 Task: Find available flights from New Delhi.
Action: Mouse pressed left at (196, 295)
Screenshot: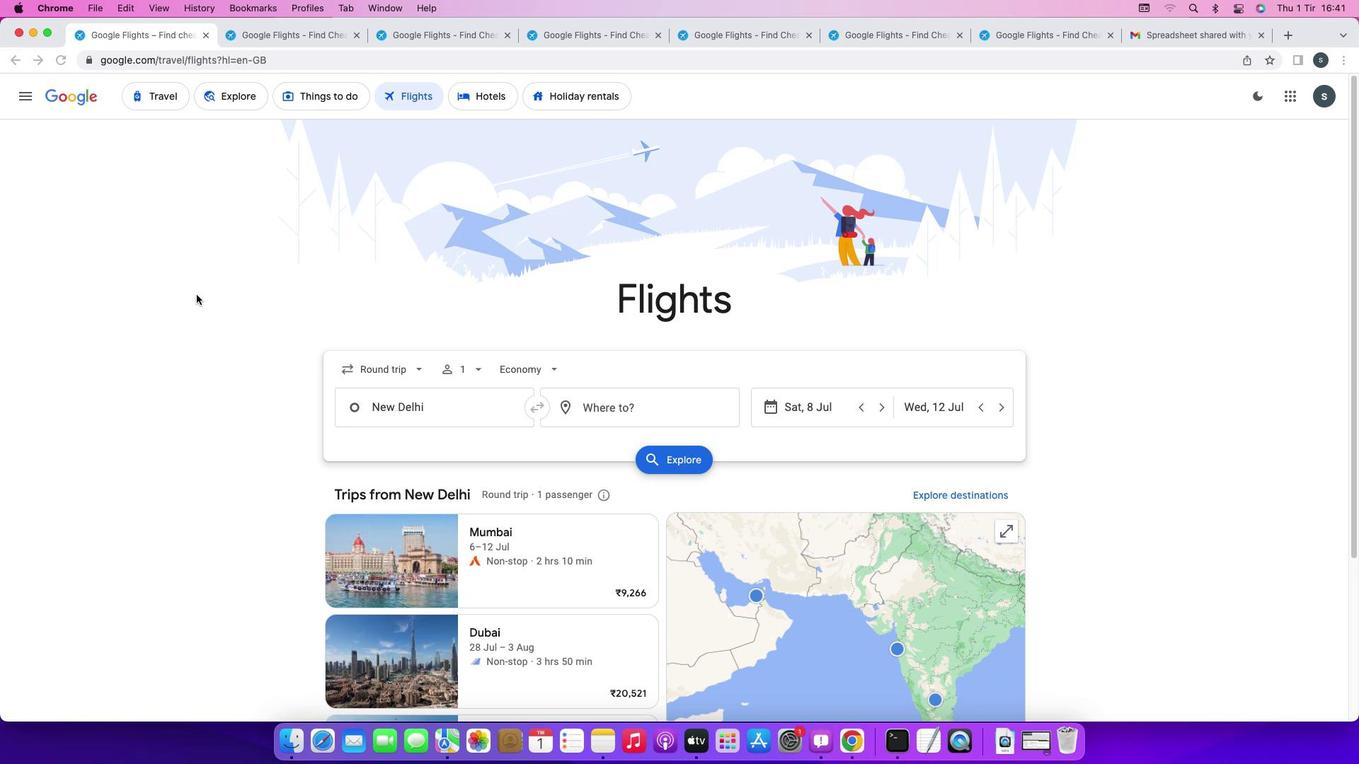 
Action: Mouse moved to (237, 343)
Screenshot: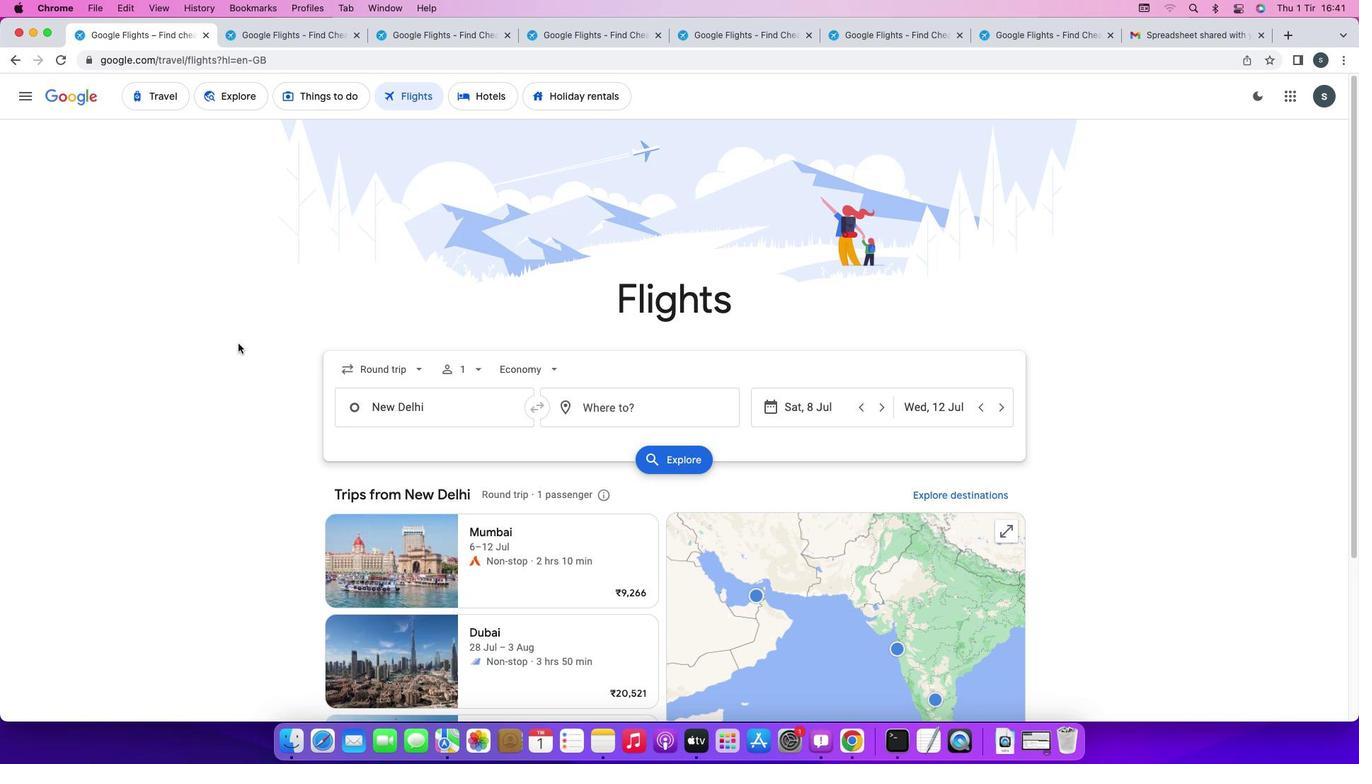 
Action: Mouse scrolled (237, 343) with delta (0, 0)
Screenshot: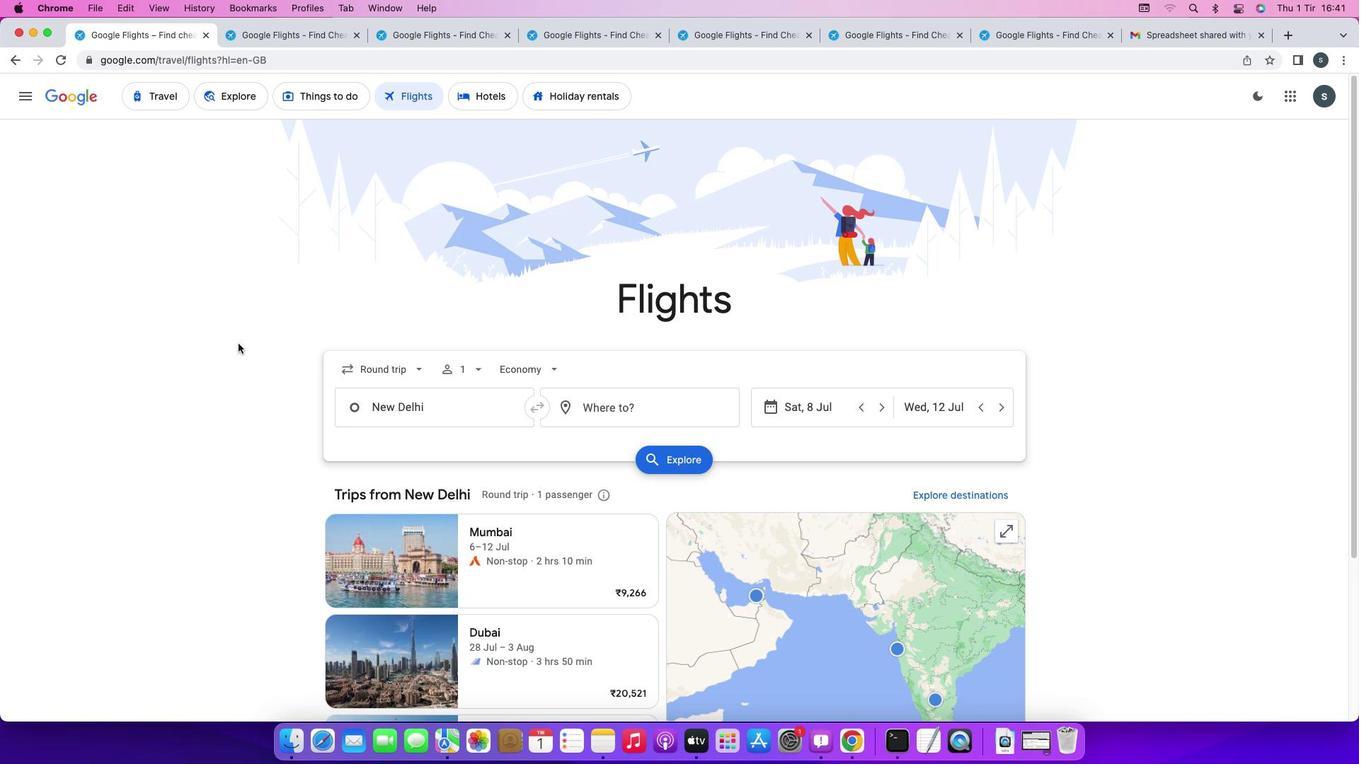 
Action: Mouse scrolled (237, 343) with delta (0, 0)
Screenshot: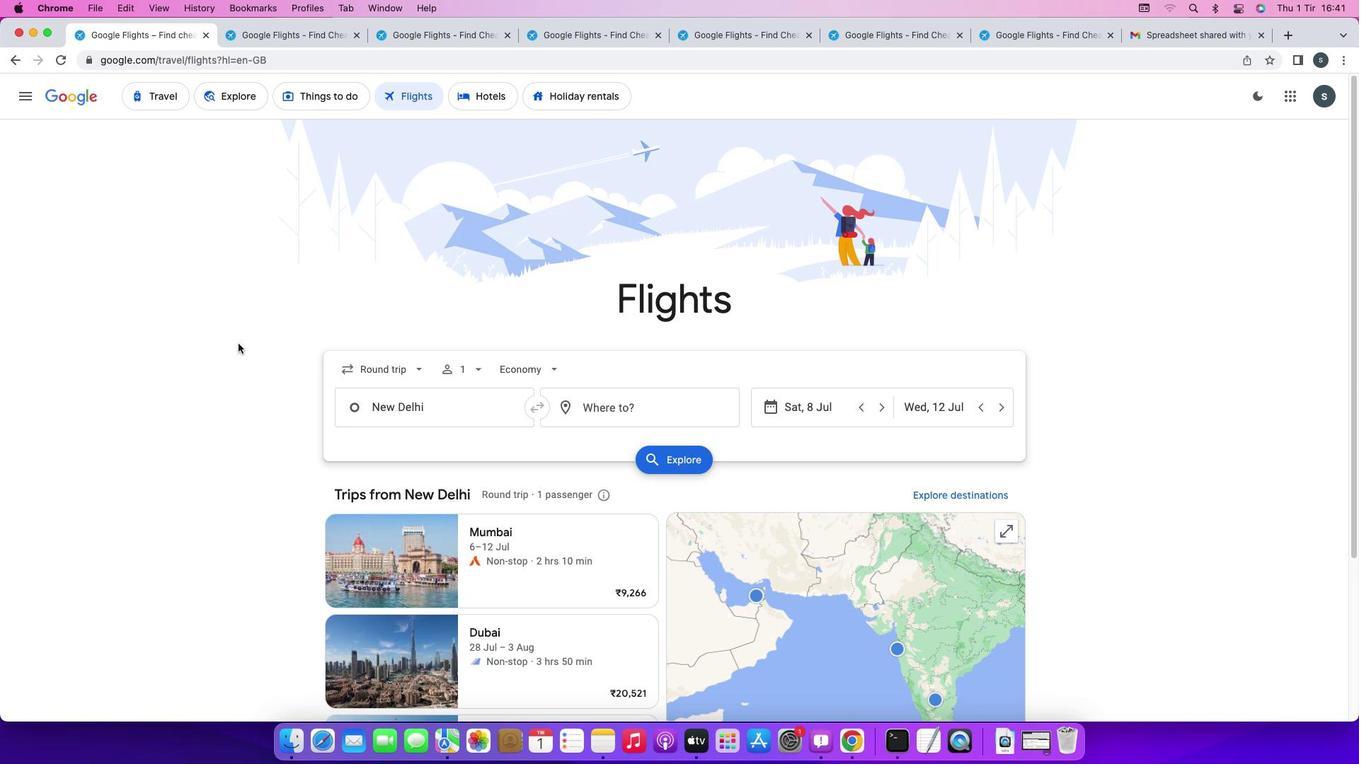 
Action: Mouse scrolled (237, 343) with delta (0, -2)
Screenshot: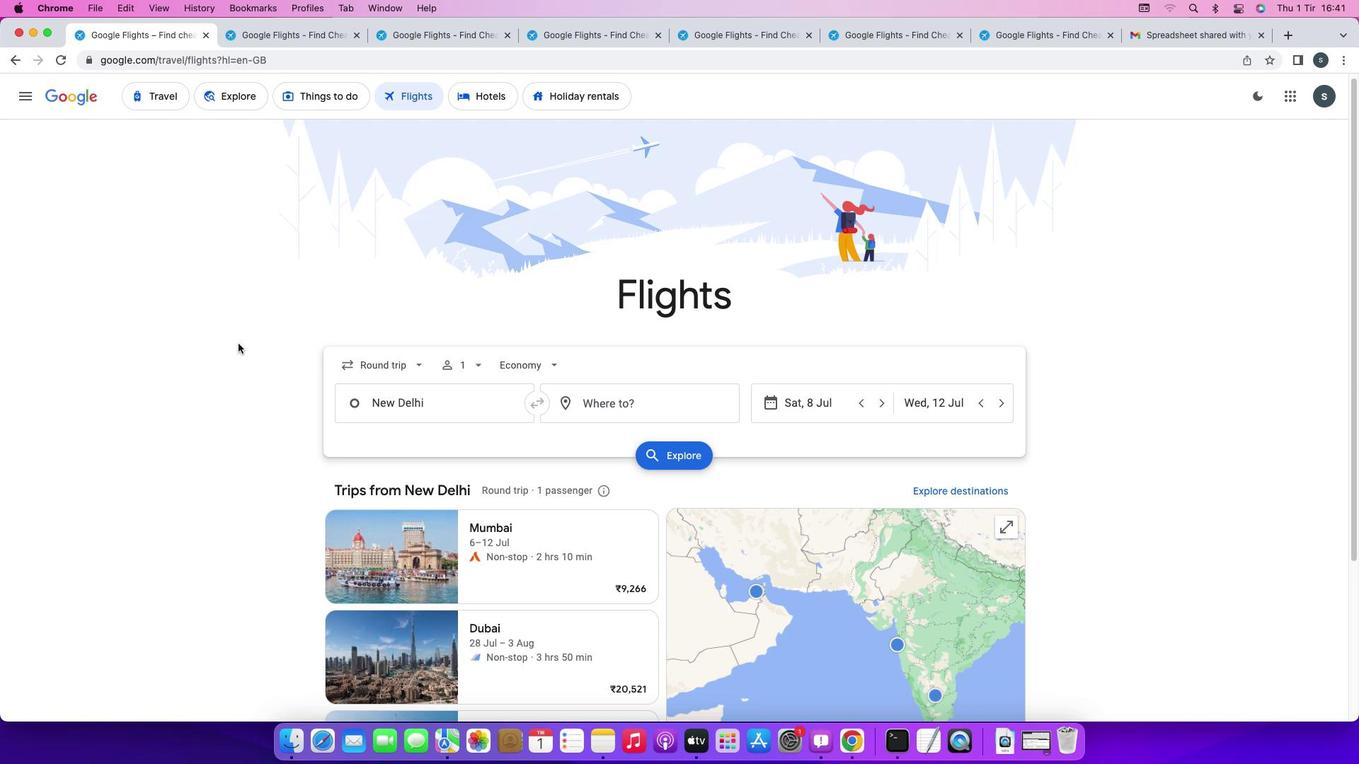 
Action: Mouse scrolled (237, 343) with delta (0, -2)
Screenshot: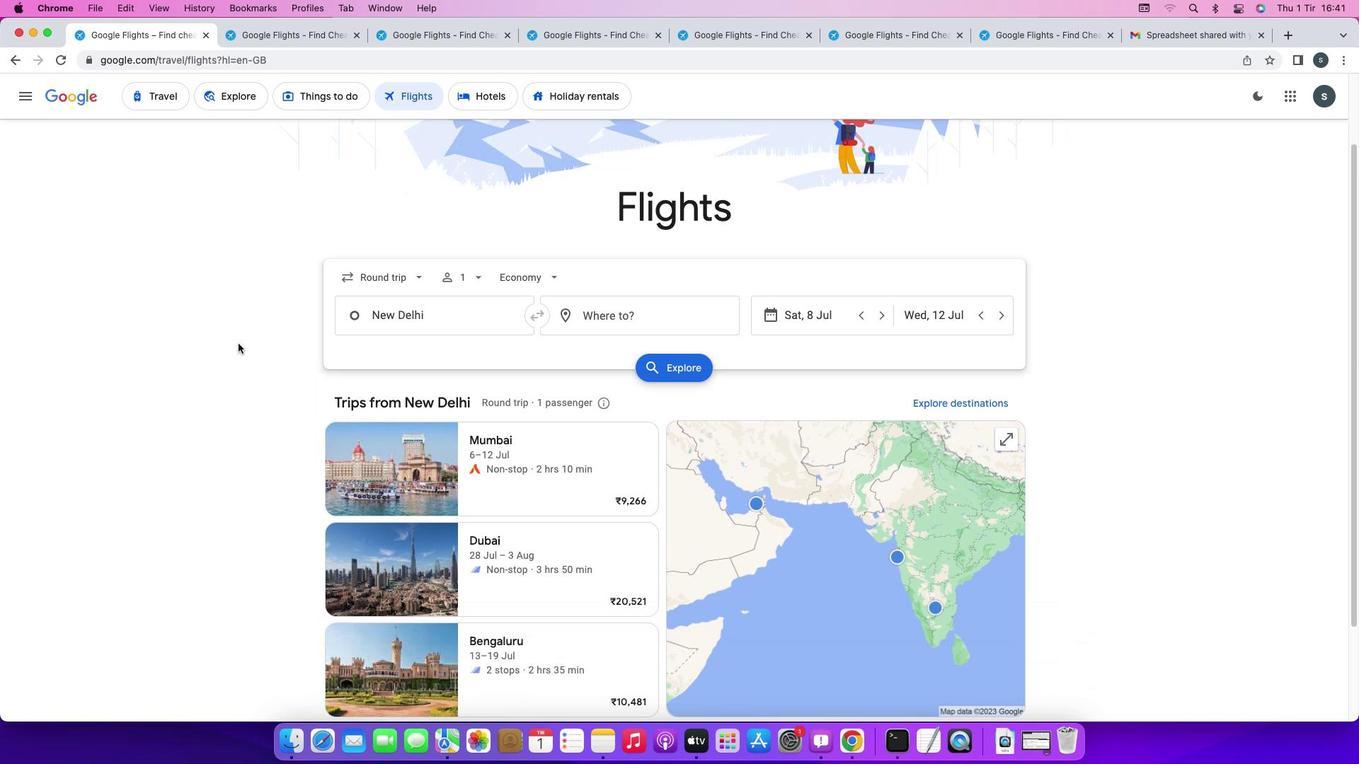 
Action: Mouse scrolled (237, 343) with delta (0, 0)
Screenshot: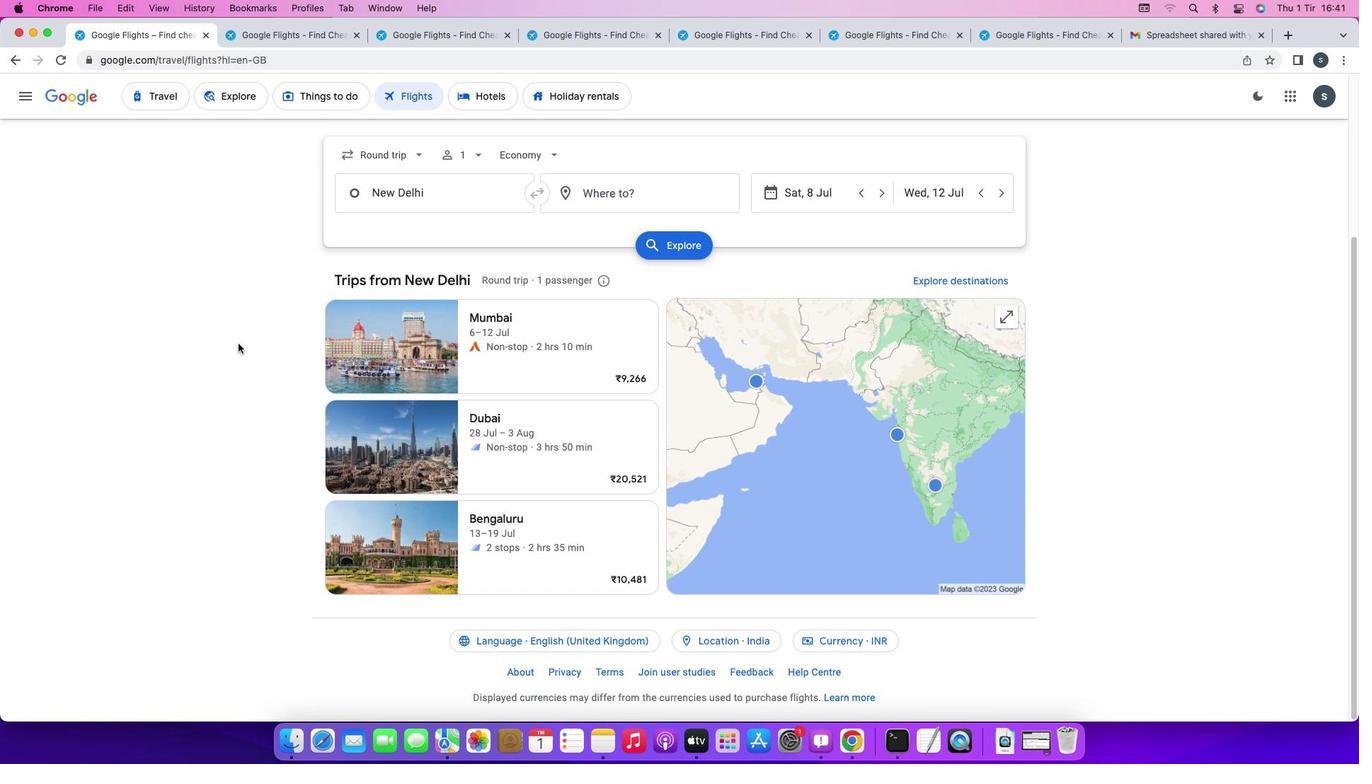 
Action: Mouse scrolled (237, 343) with delta (0, 0)
Screenshot: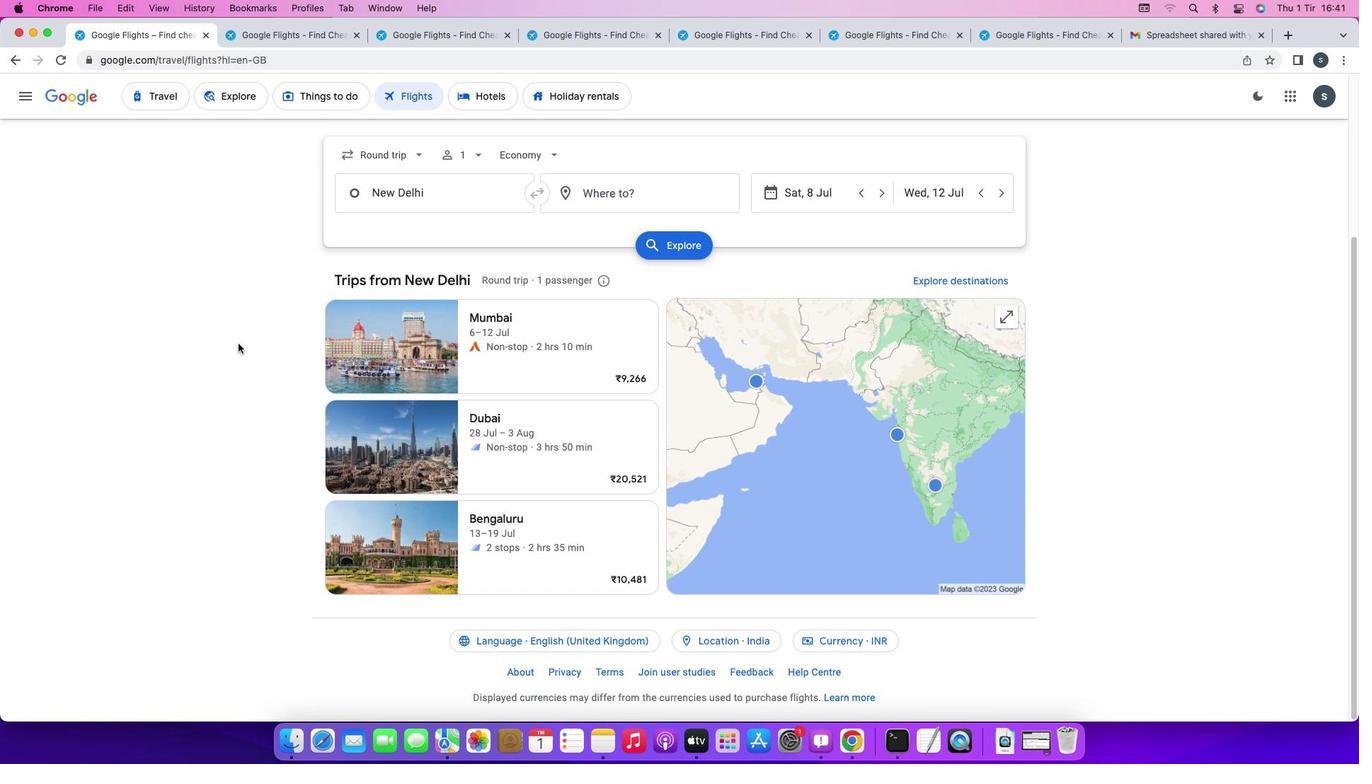 
Action: Mouse scrolled (237, 343) with delta (0, -1)
Screenshot: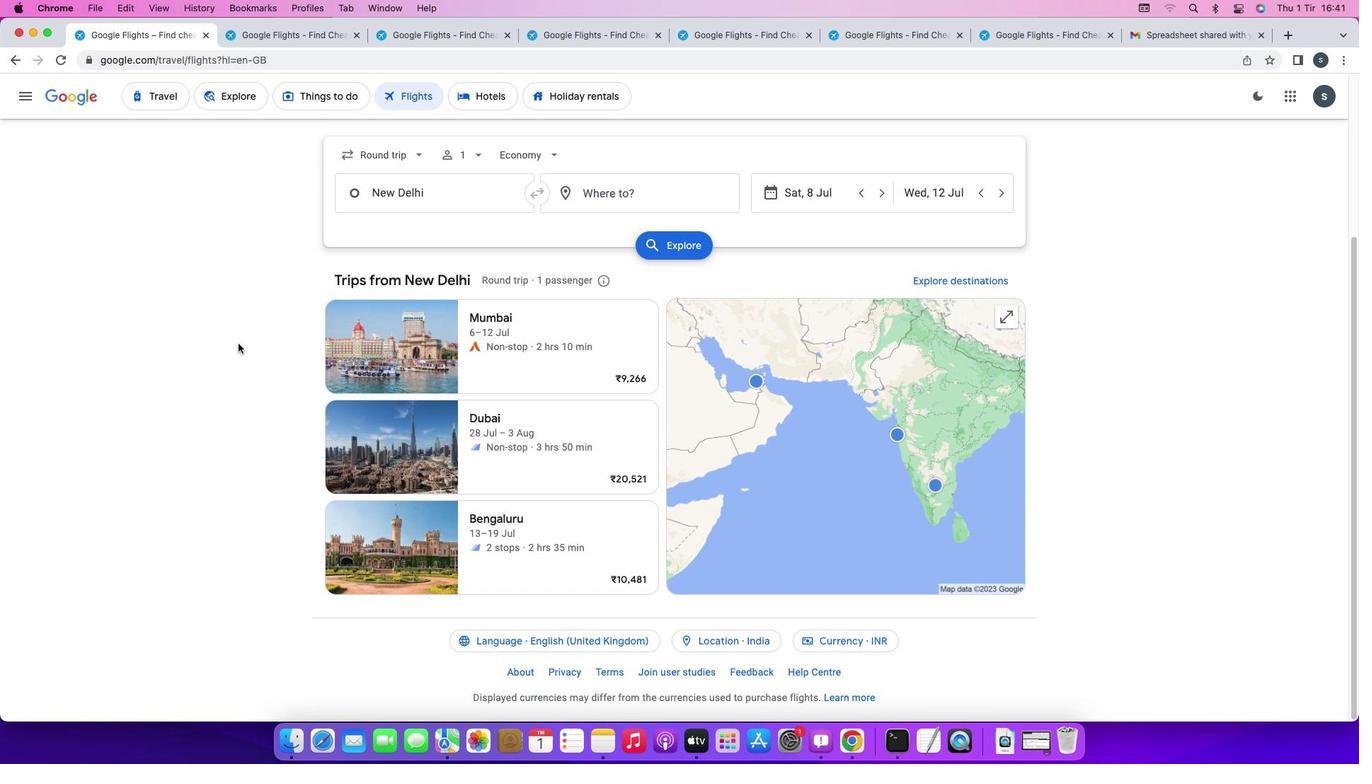 
Action: Mouse moved to (513, 639)
Screenshot: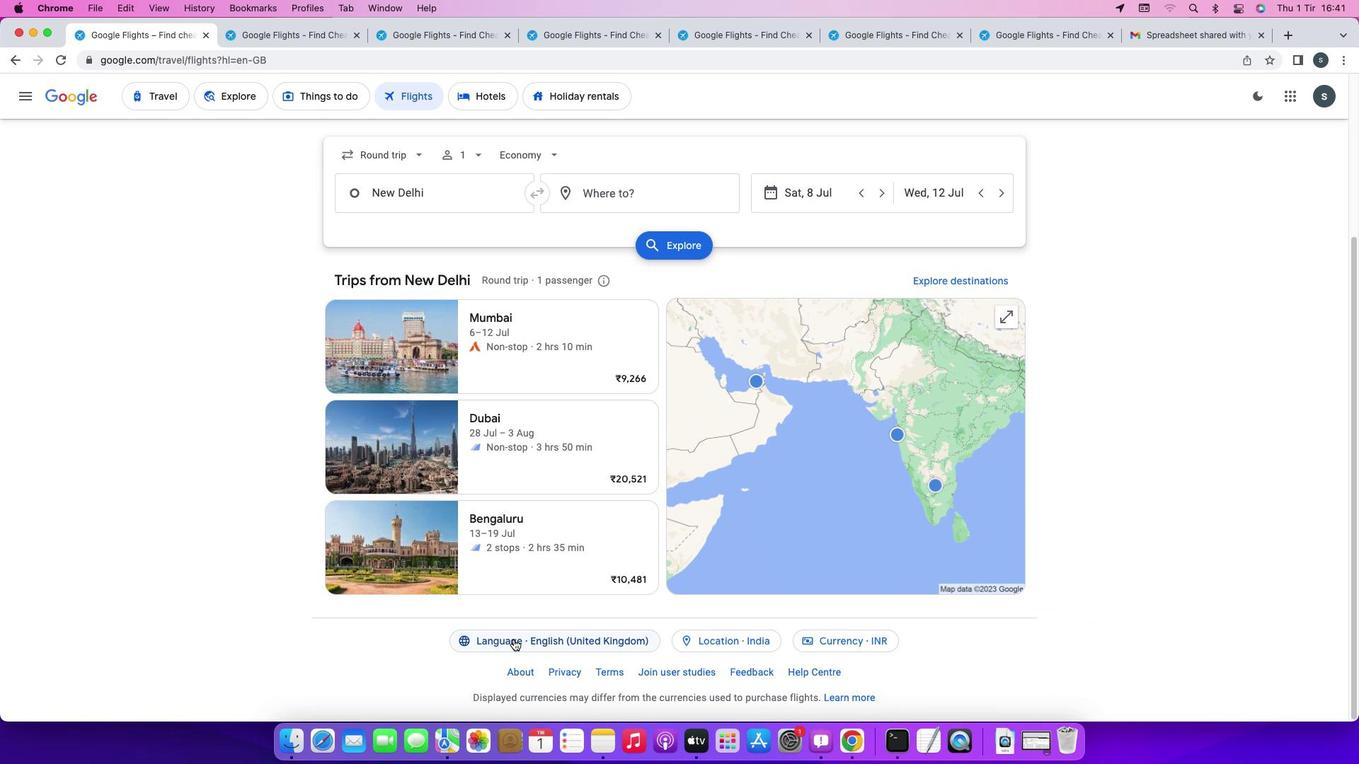 
Action: Mouse pressed left at (513, 639)
Screenshot: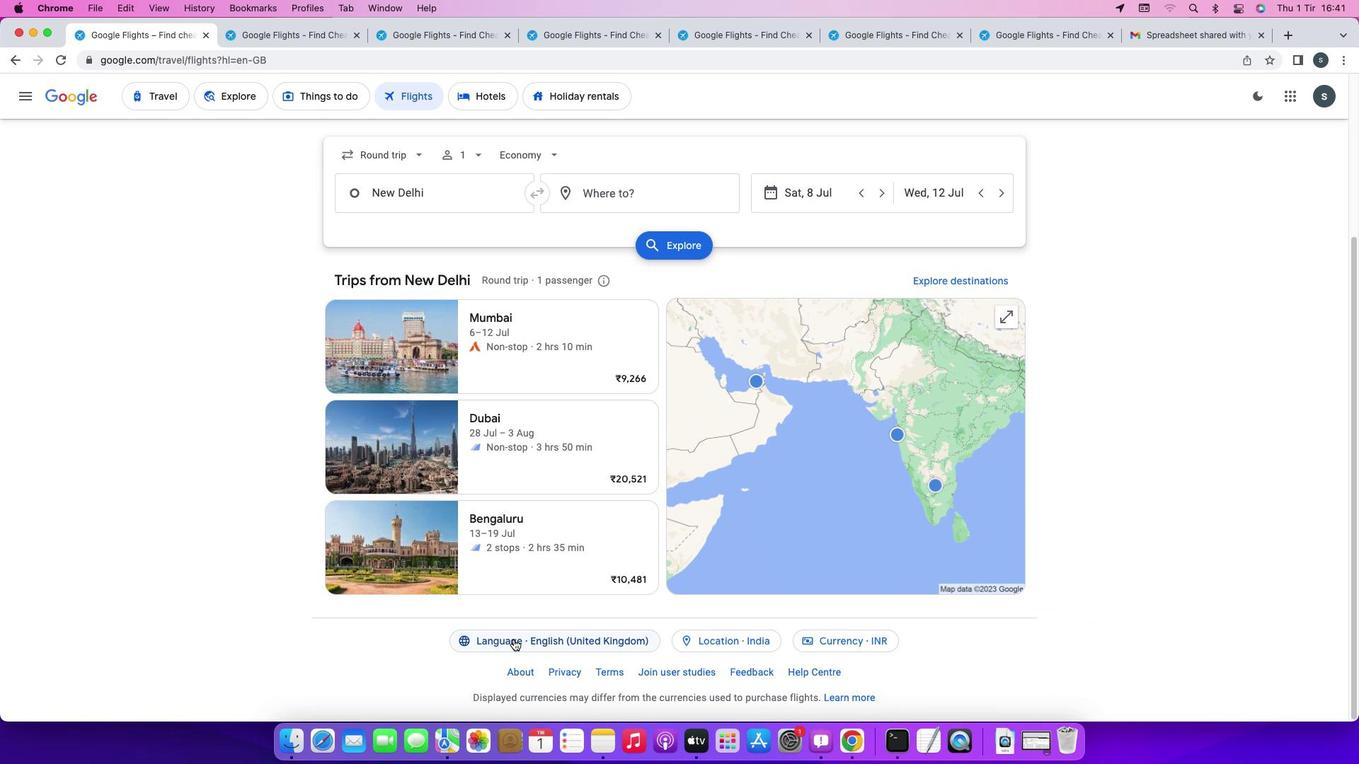 
Action: Mouse moved to (667, 495)
Screenshot: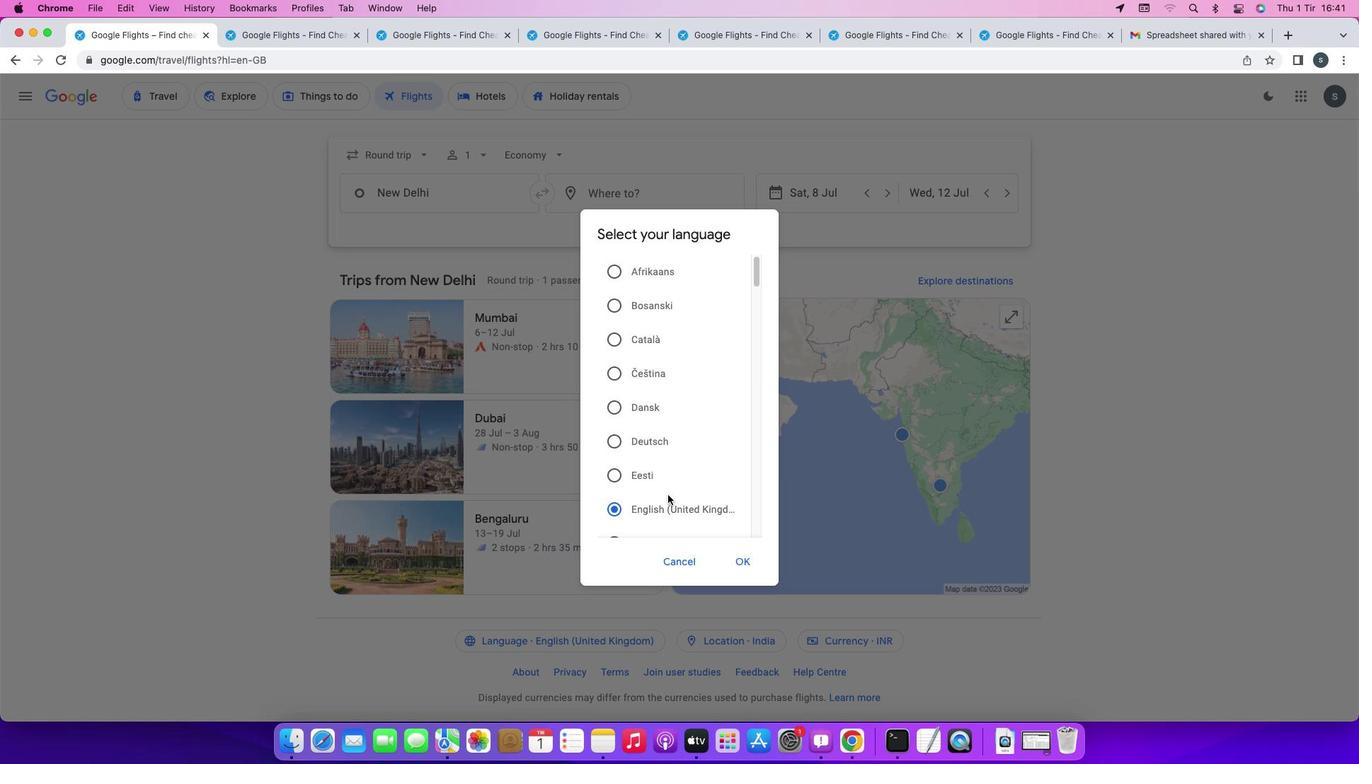 
Action: Mouse scrolled (667, 495) with delta (0, 0)
Screenshot: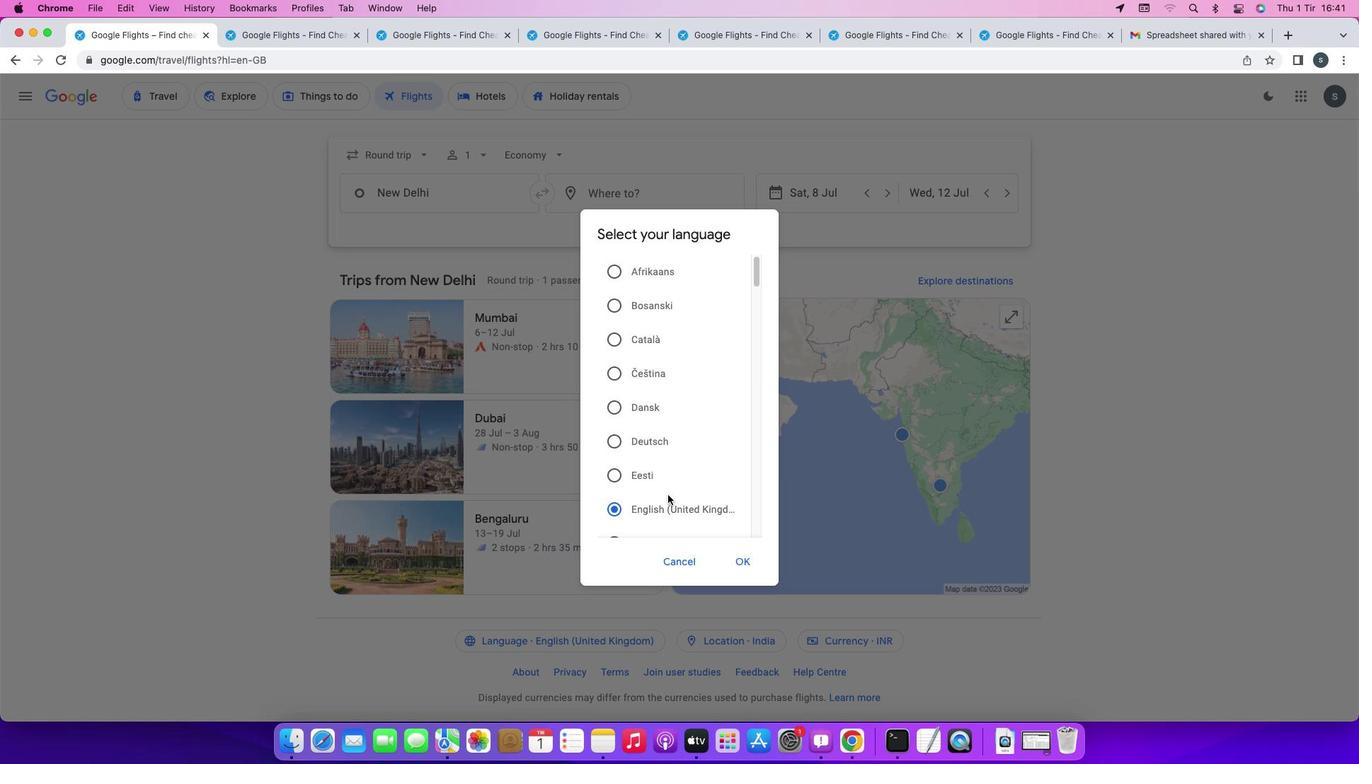
Action: Mouse scrolled (667, 495) with delta (0, 0)
Screenshot: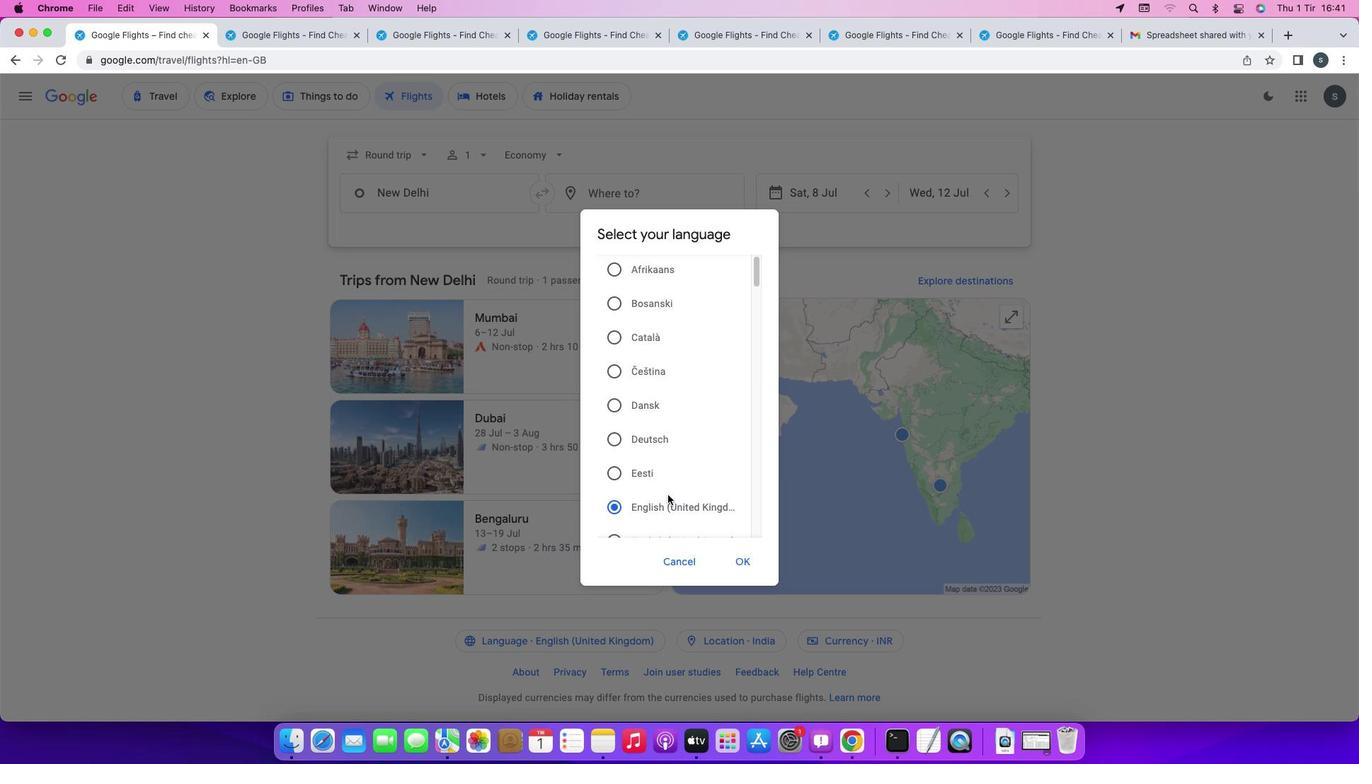 
Action: Mouse scrolled (667, 495) with delta (0, -1)
Screenshot: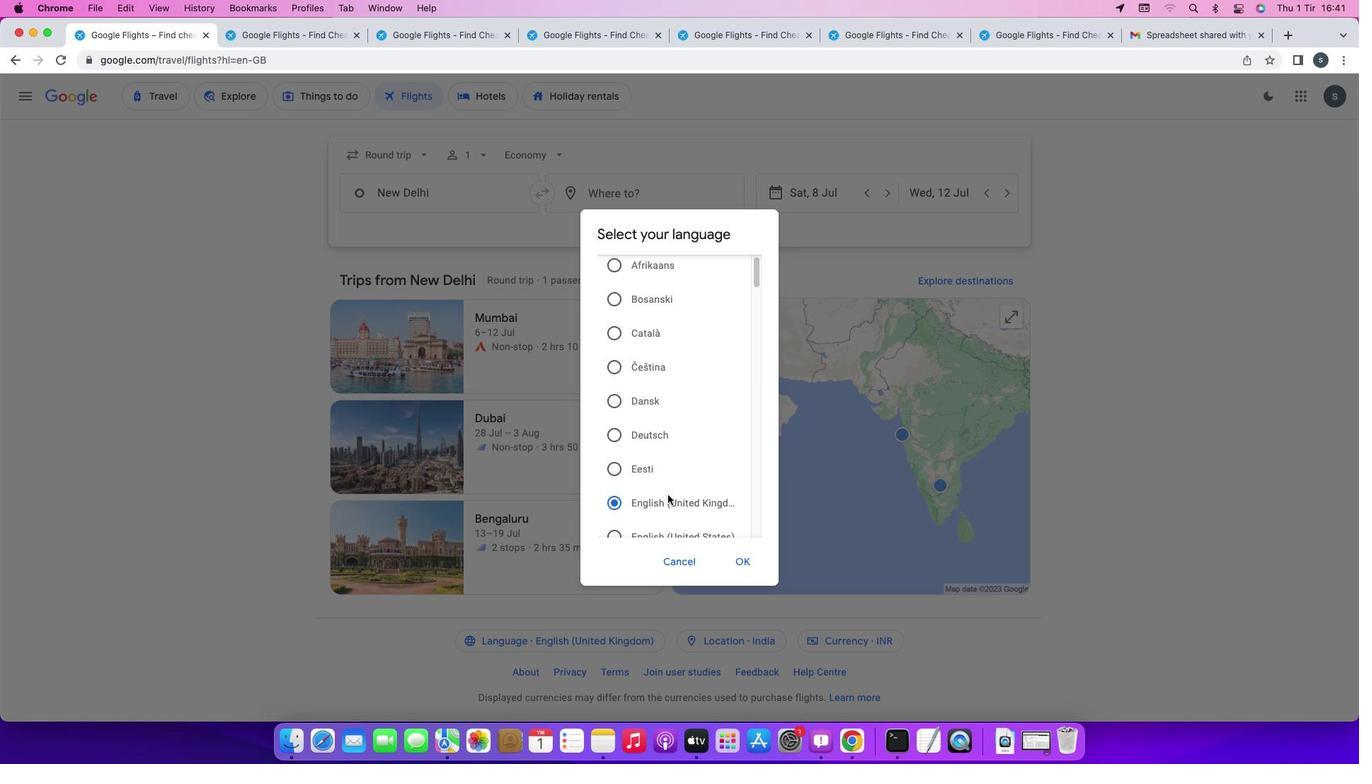 
Action: Mouse moved to (614, 455)
Screenshot: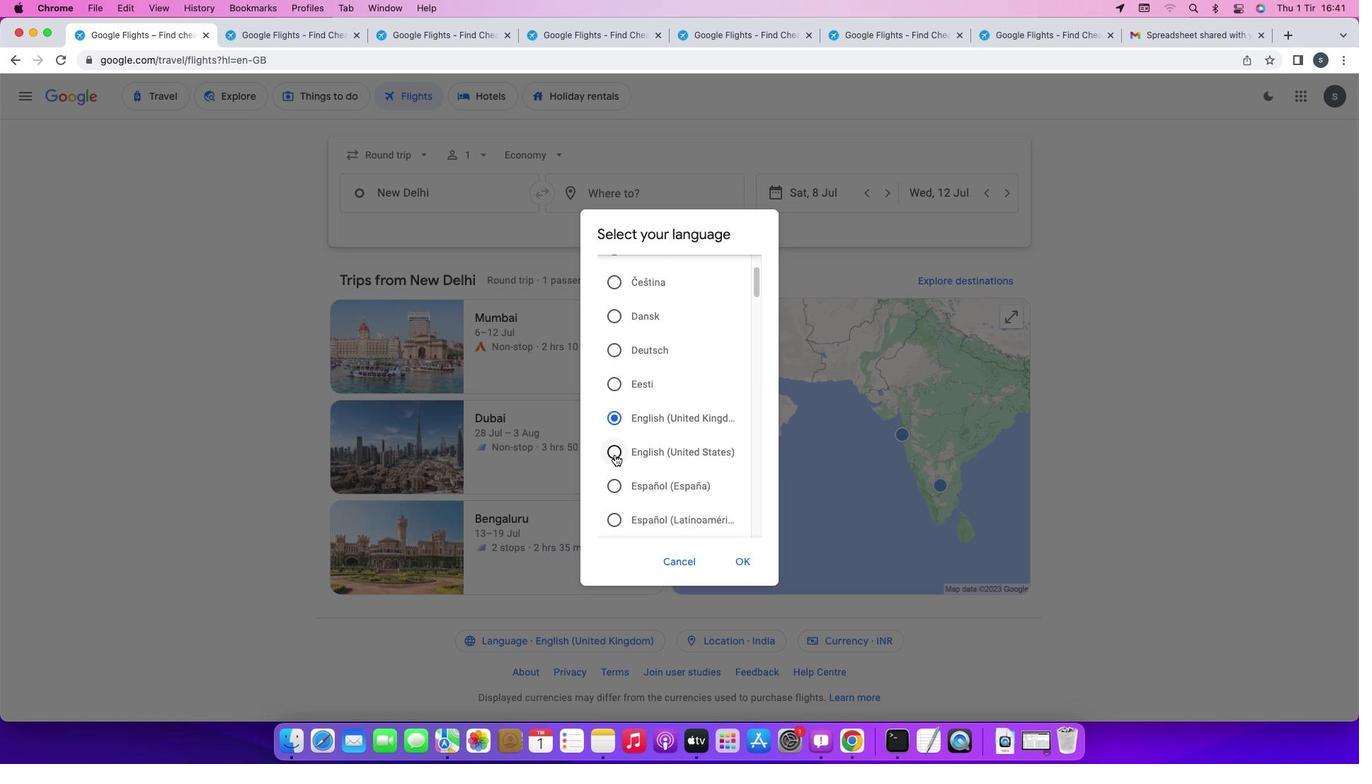 
Action: Mouse pressed left at (614, 455)
Screenshot: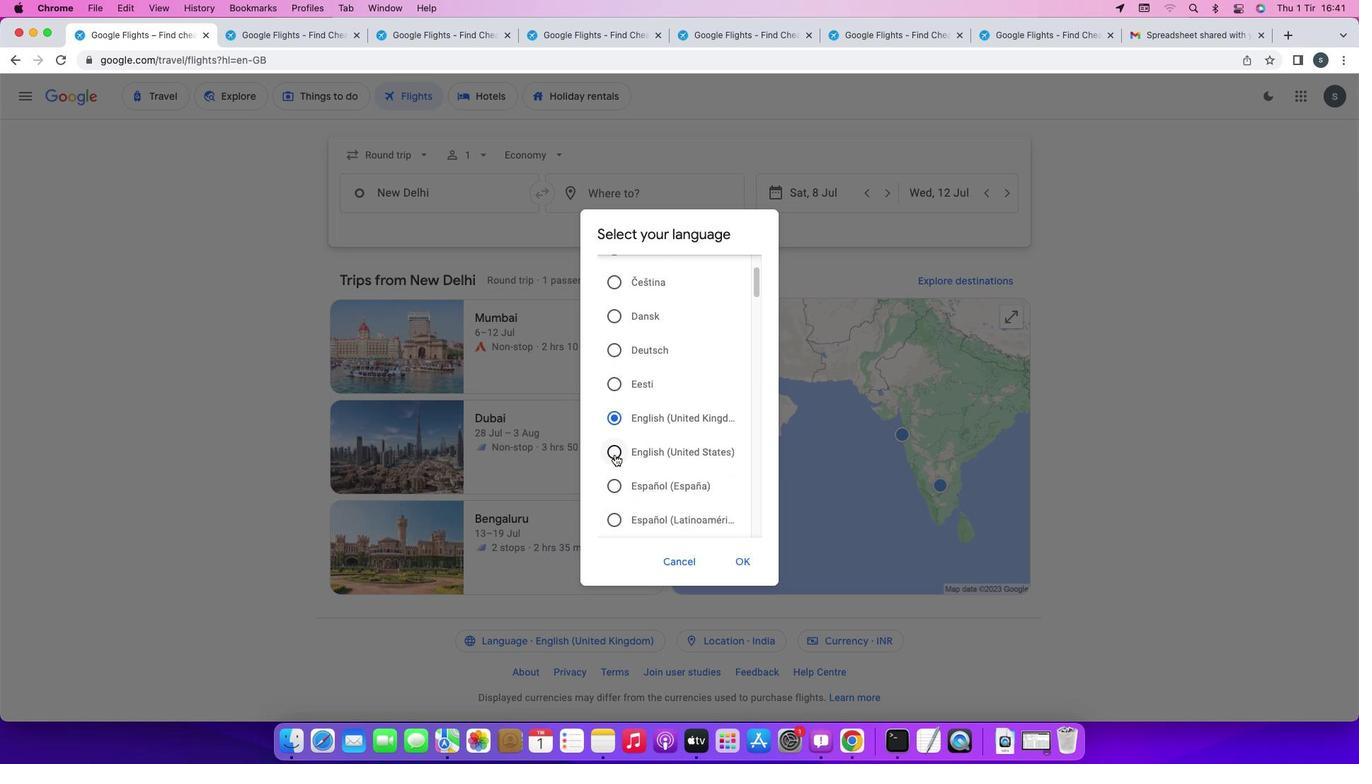 
Action: Mouse moved to (739, 562)
Screenshot: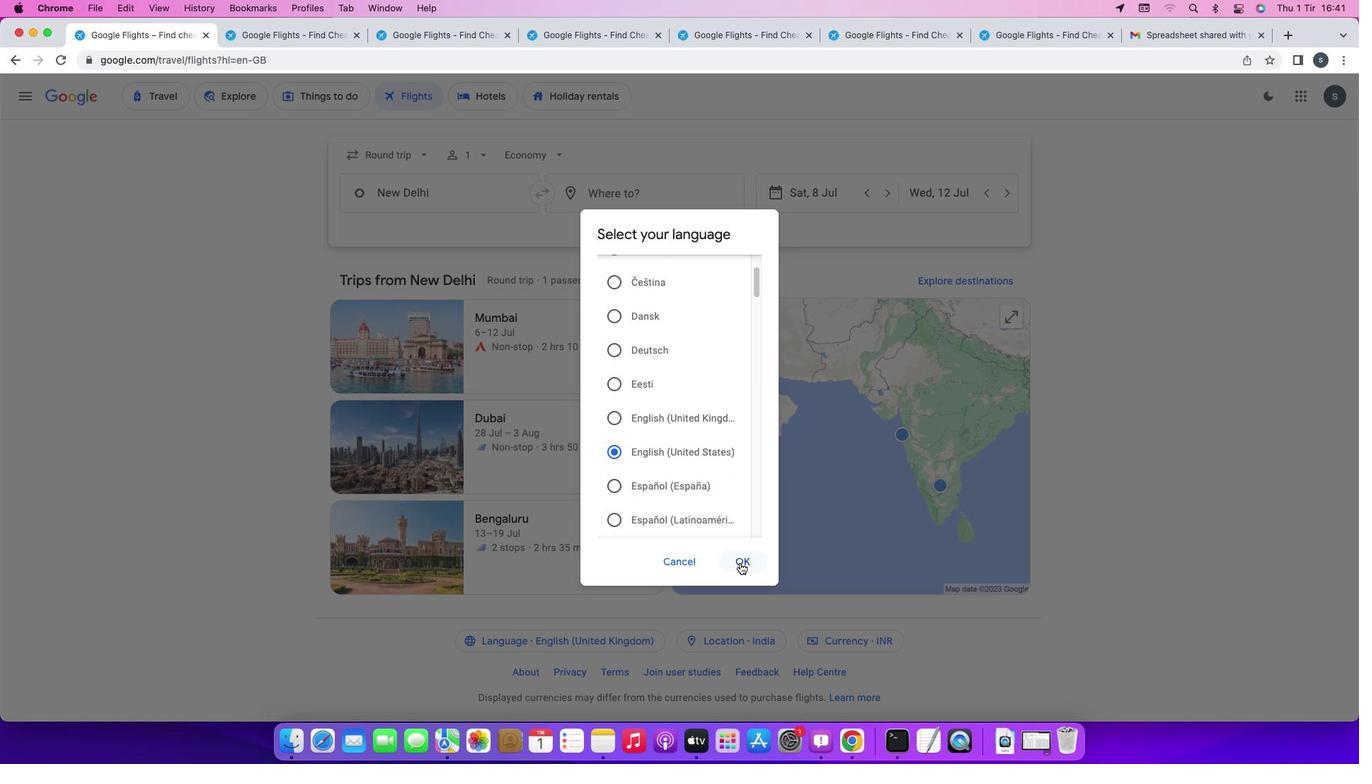 
Action: Mouse pressed left at (739, 562)
Screenshot: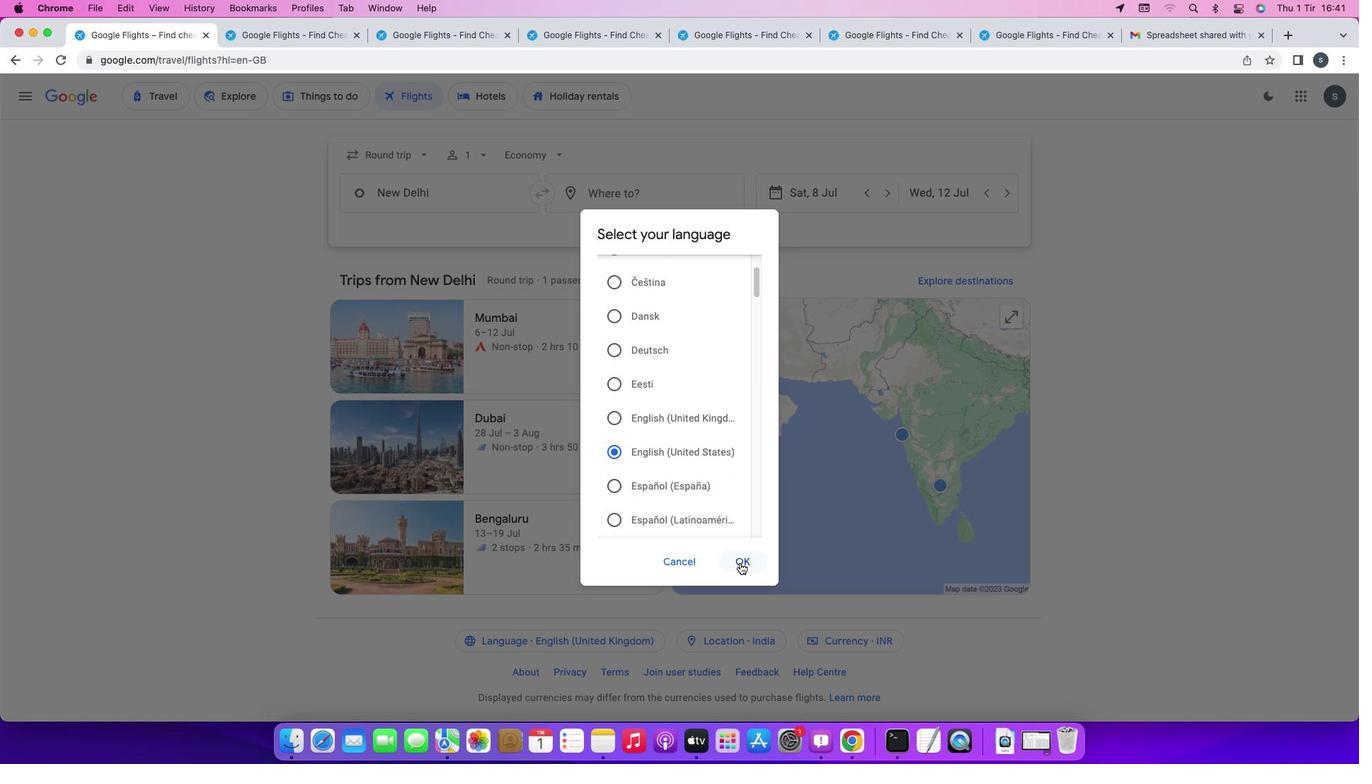 
Action: Mouse moved to (214, 428)
Screenshot: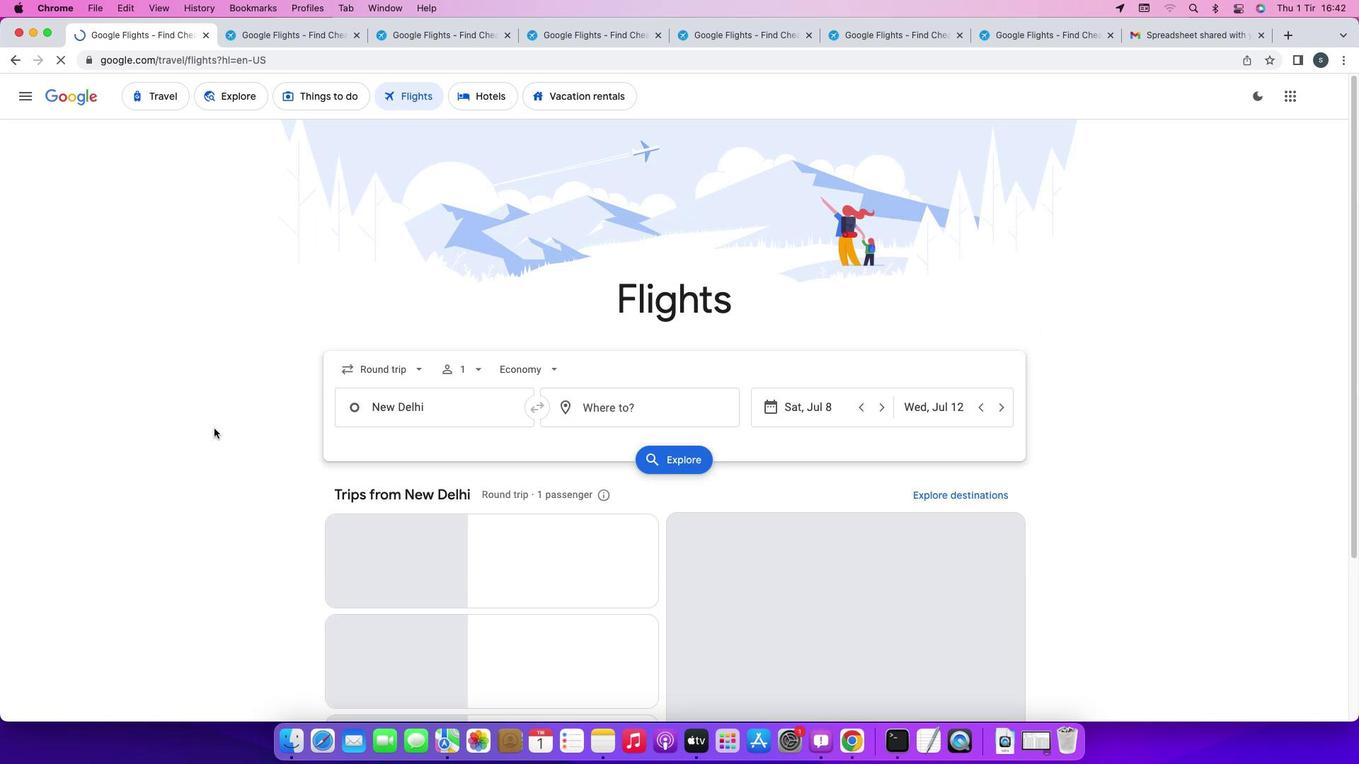 
